 Task: Set the apartment for billing information to 201.
Action: Mouse moved to (930, 89)
Screenshot: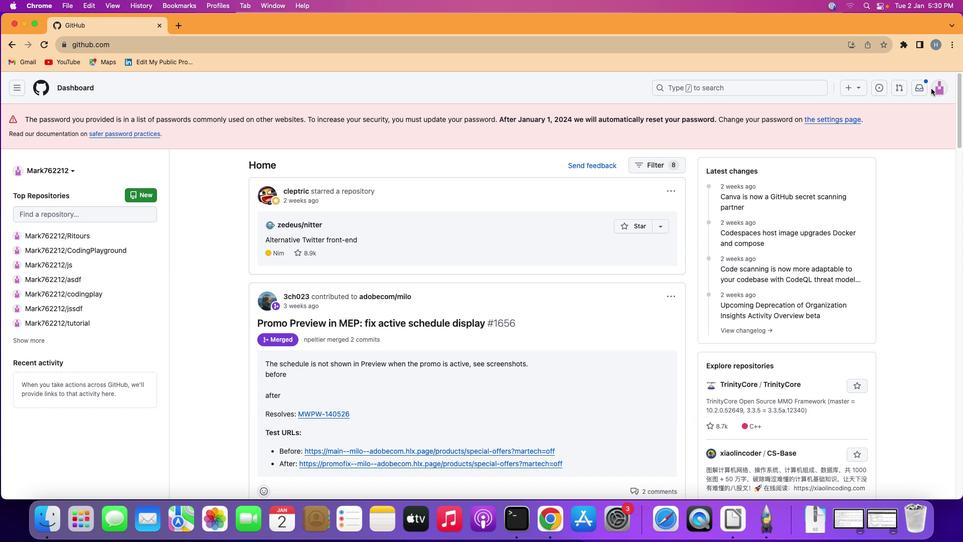 
Action: Mouse pressed left at (930, 89)
Screenshot: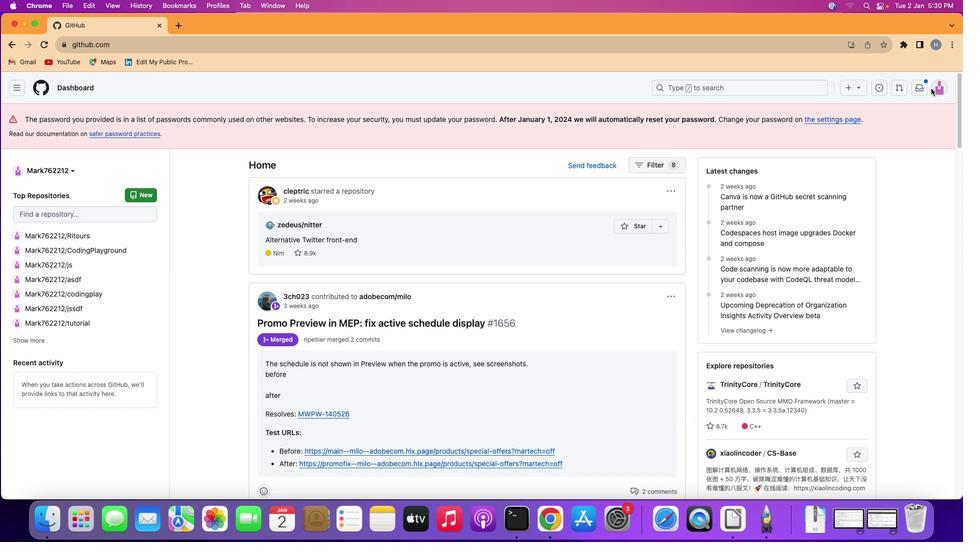 
Action: Mouse moved to (938, 85)
Screenshot: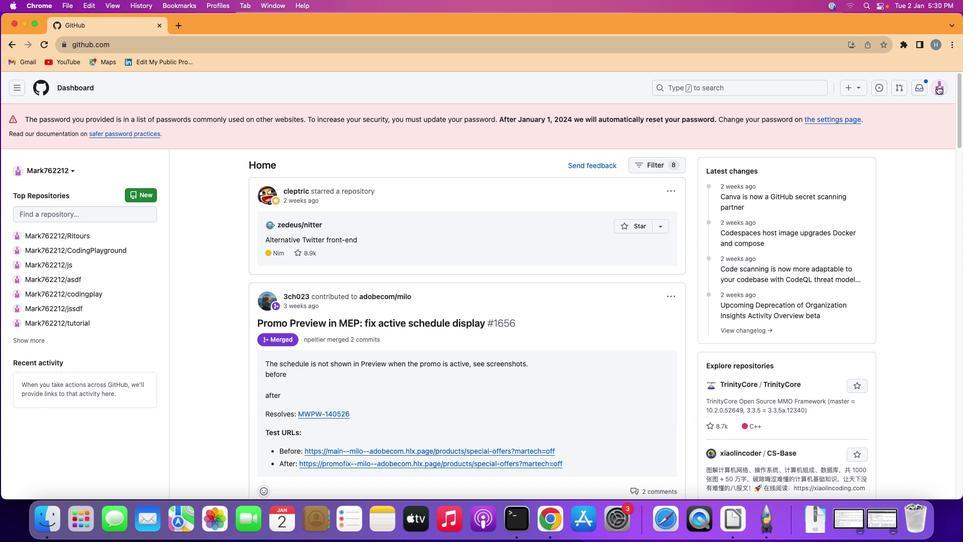 
Action: Mouse pressed left at (938, 85)
Screenshot: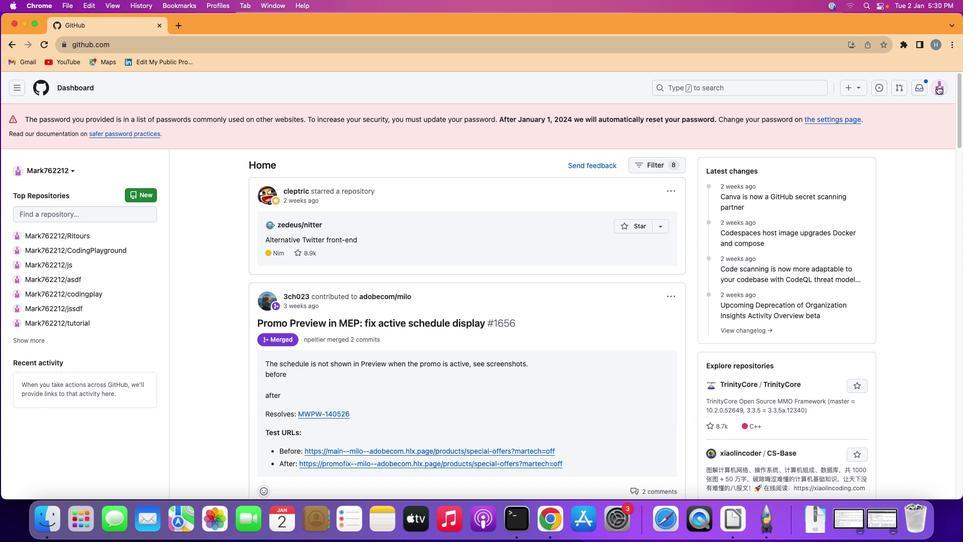 
Action: Mouse moved to (839, 361)
Screenshot: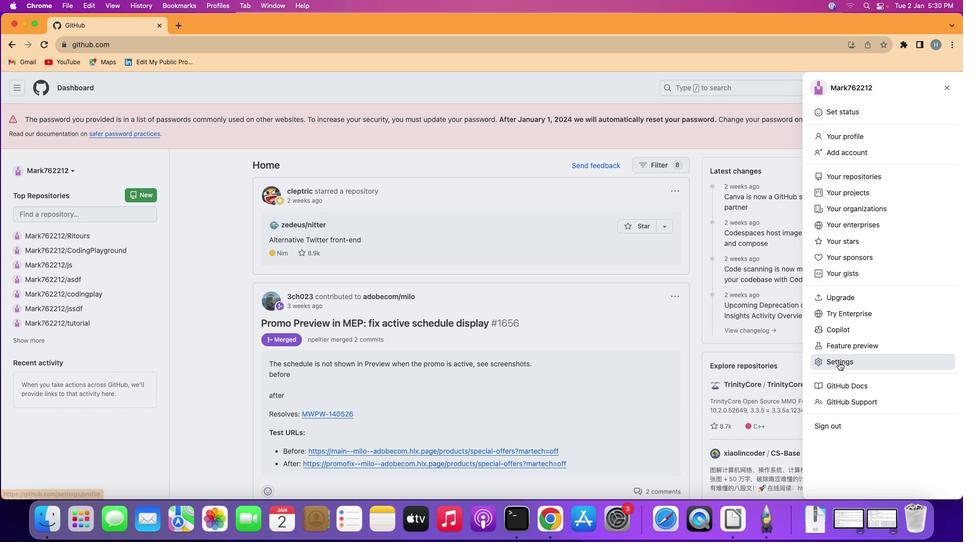 
Action: Mouse pressed left at (839, 361)
Screenshot: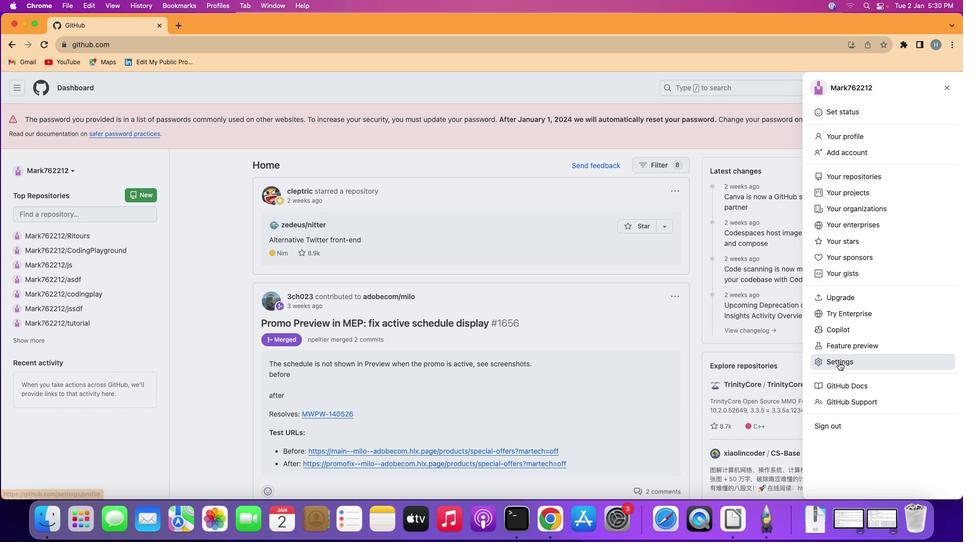 
Action: Mouse moved to (285, 311)
Screenshot: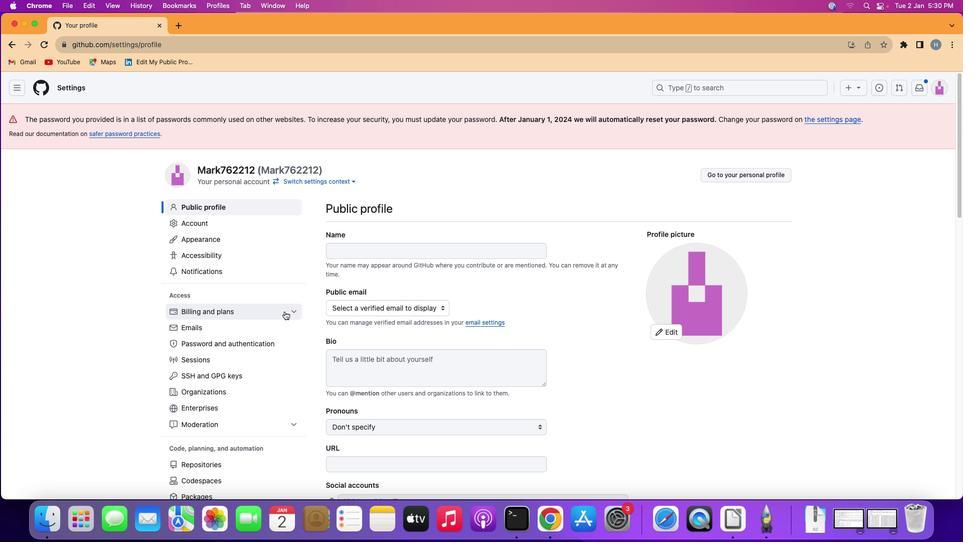 
Action: Mouse pressed left at (285, 311)
Screenshot: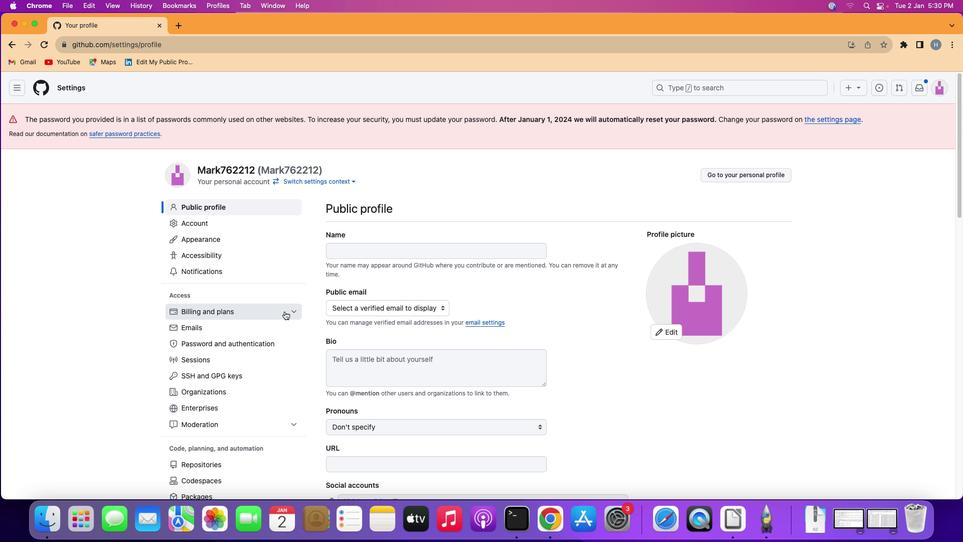 
Action: Mouse moved to (263, 364)
Screenshot: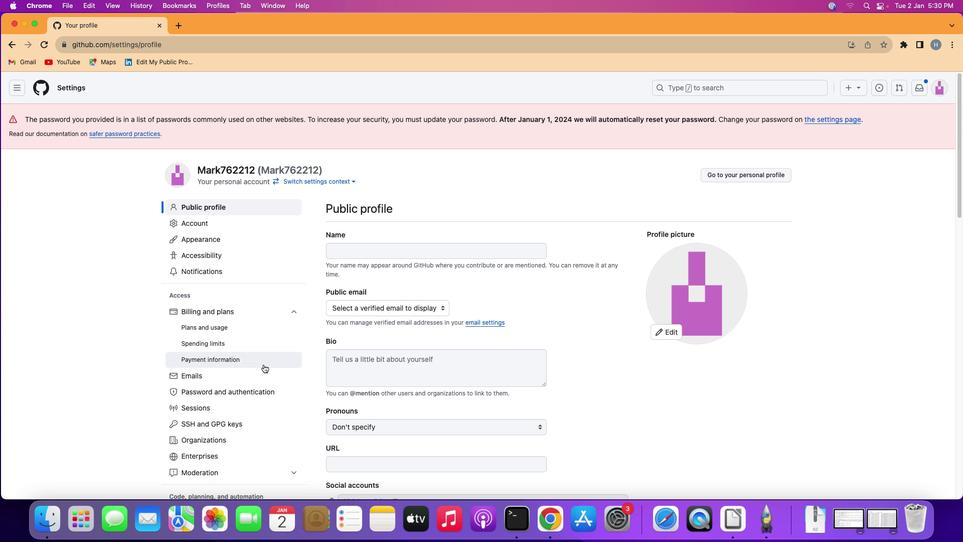 
Action: Mouse pressed left at (263, 364)
Screenshot: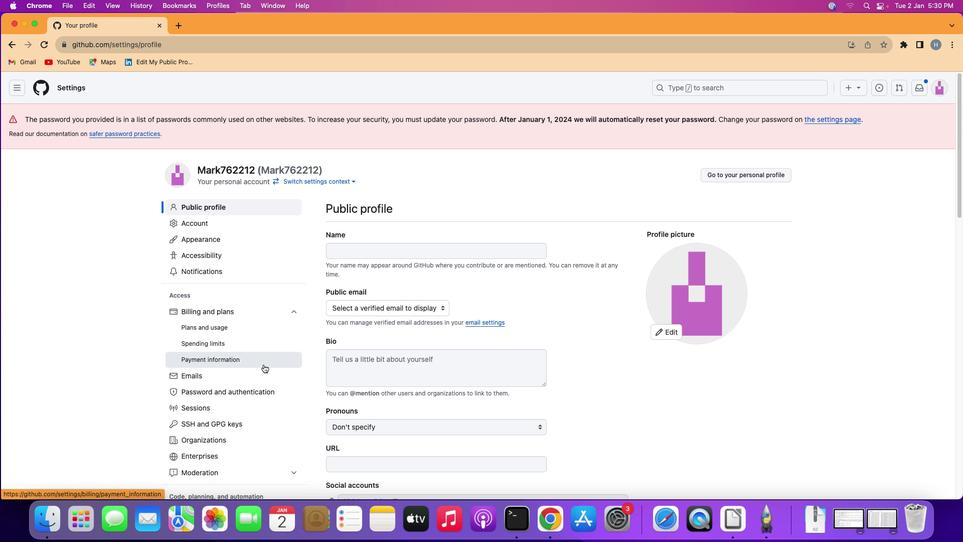 
Action: Mouse moved to (441, 316)
Screenshot: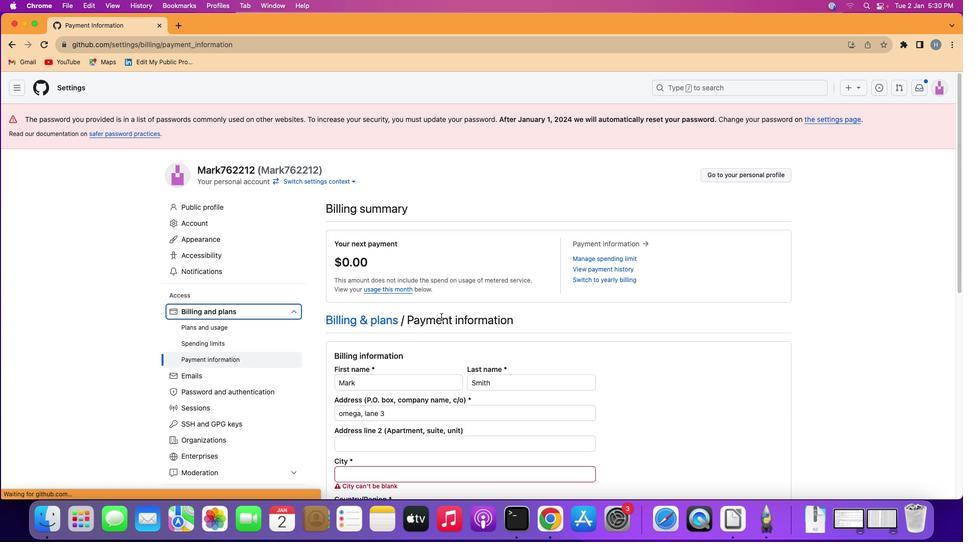 
Action: Mouse scrolled (441, 316) with delta (0, 0)
Screenshot: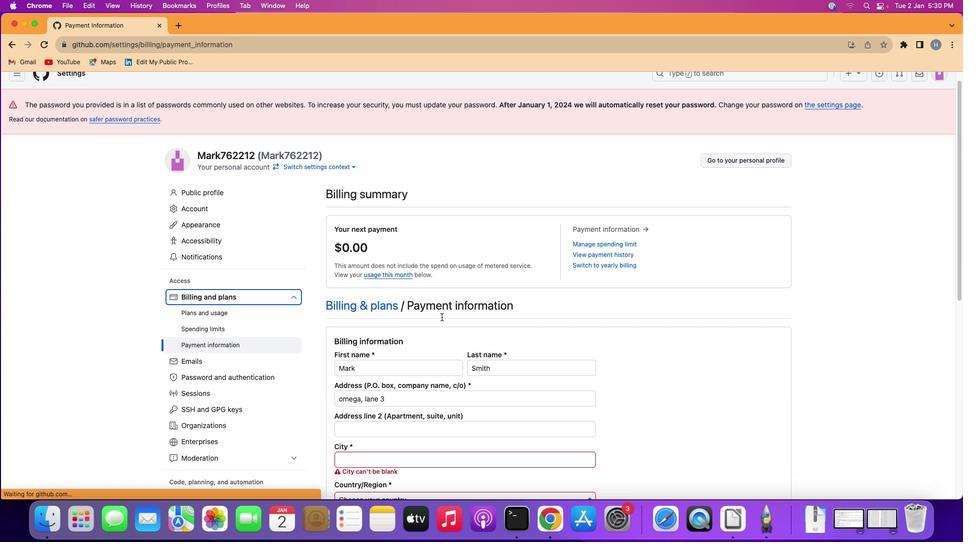 
Action: Mouse scrolled (441, 316) with delta (0, 0)
Screenshot: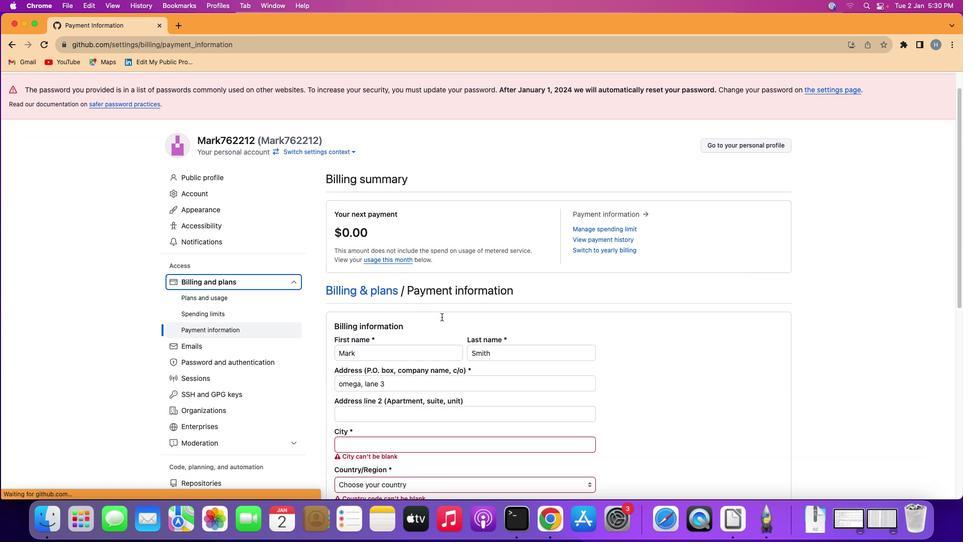 
Action: Mouse scrolled (441, 316) with delta (0, -1)
Screenshot: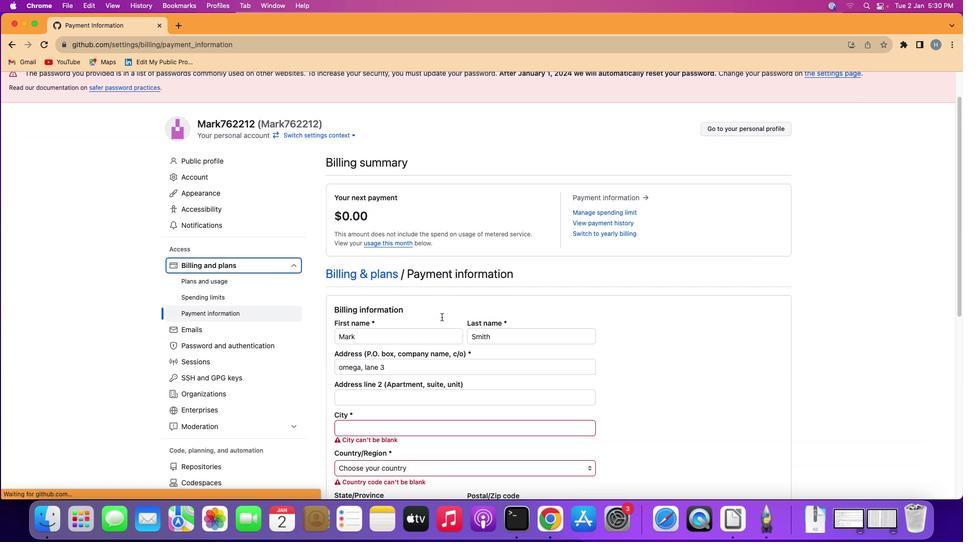 
Action: Mouse moved to (441, 316)
Screenshot: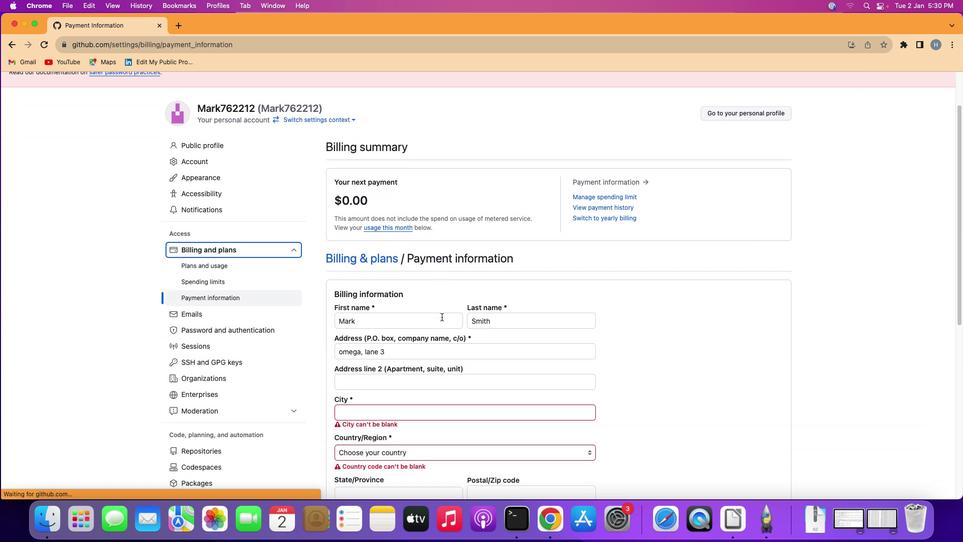 
Action: Mouse scrolled (441, 316) with delta (0, -1)
Screenshot: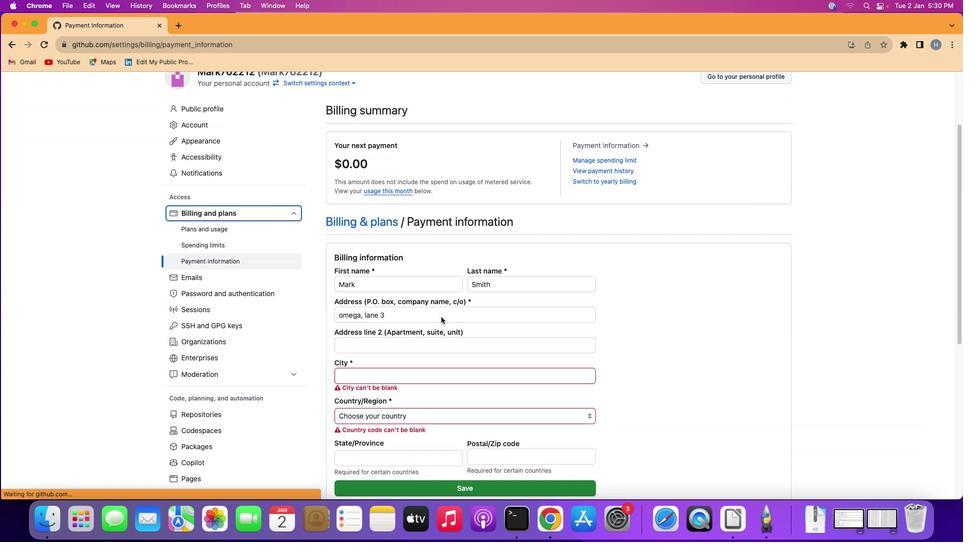 
Action: Mouse moved to (404, 332)
Screenshot: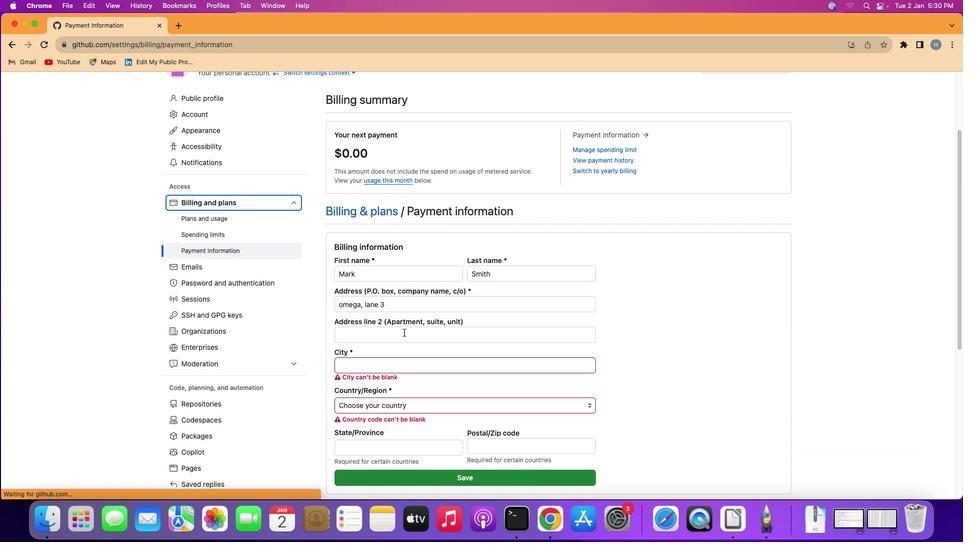 
Action: Mouse pressed left at (404, 332)
Screenshot: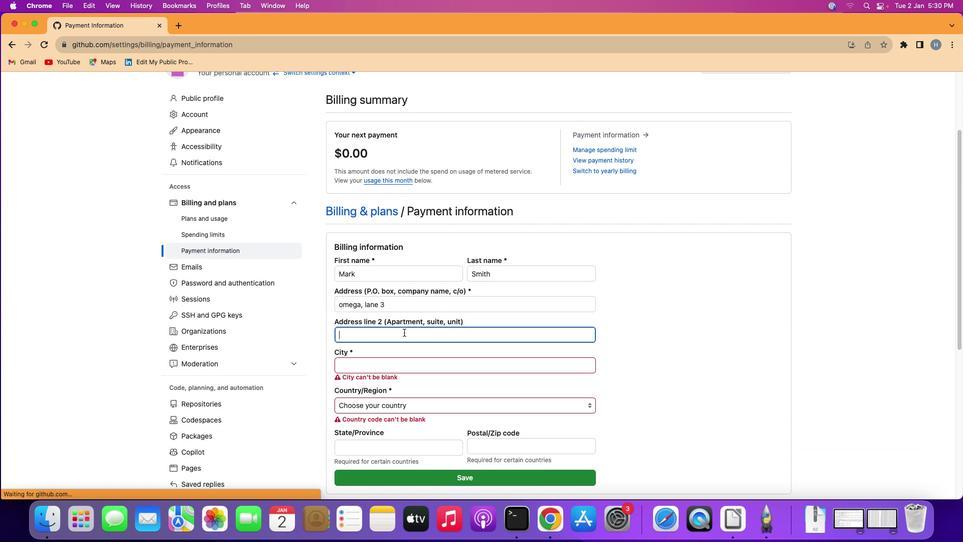 
Action: Mouse moved to (403, 333)
Screenshot: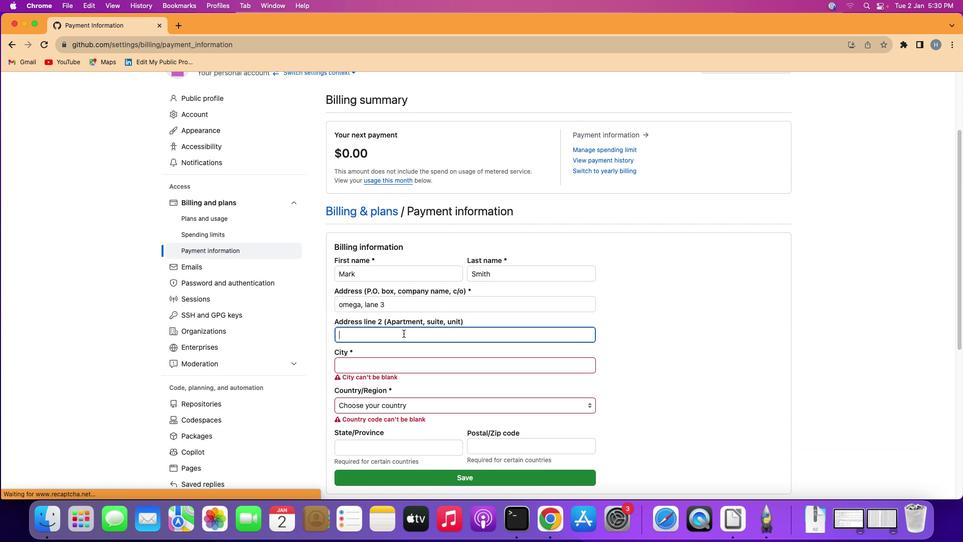 
Action: Key pressed '2''0''1'Key.enter
Screenshot: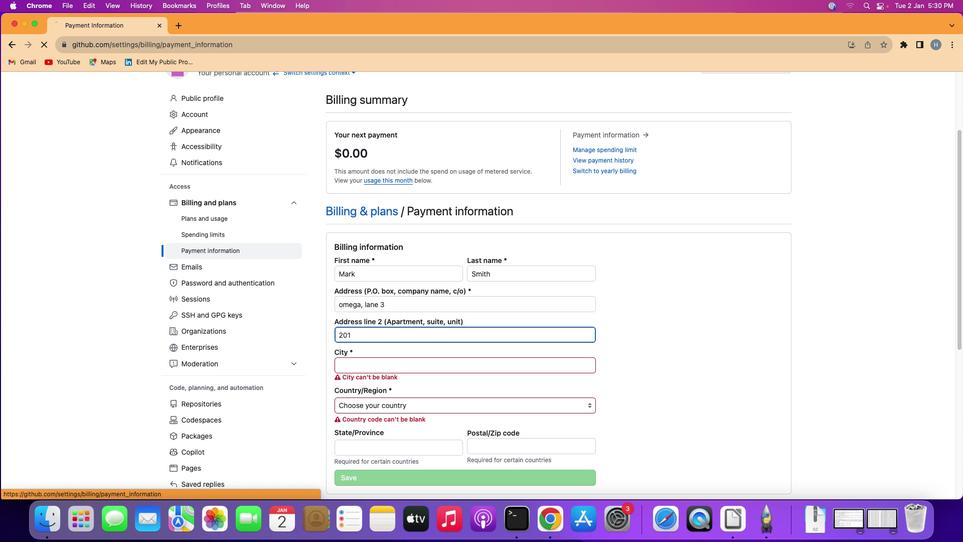 
